 Task: Set the theme color for the current profile to "Beige and white".
Action: Mouse moved to (962, 27)
Screenshot: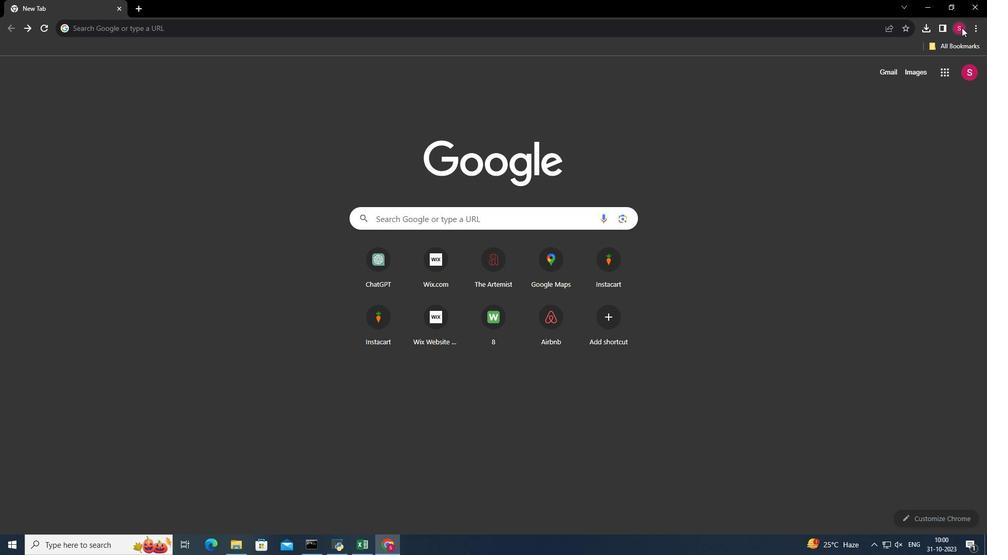 
Action: Mouse pressed left at (962, 27)
Screenshot: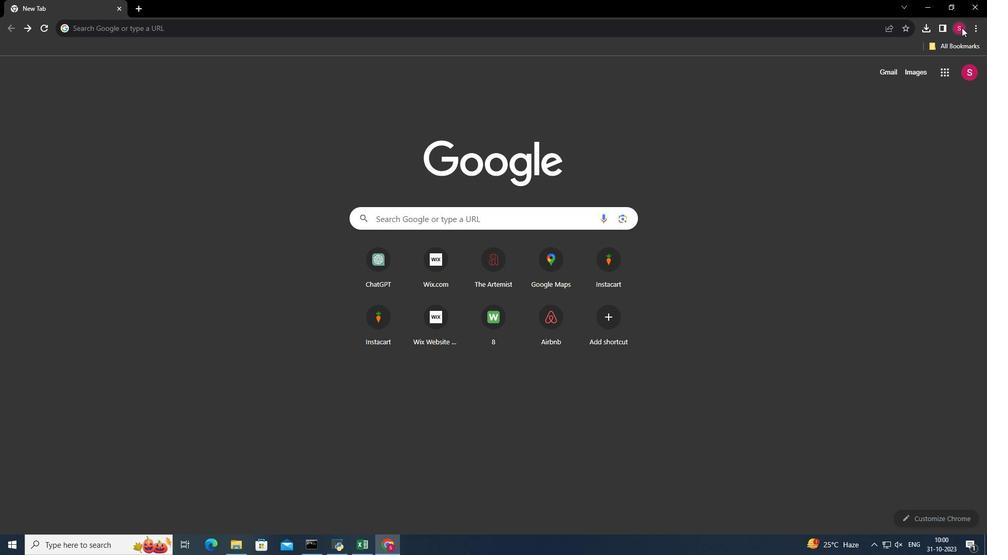 
Action: Mouse moved to (948, 66)
Screenshot: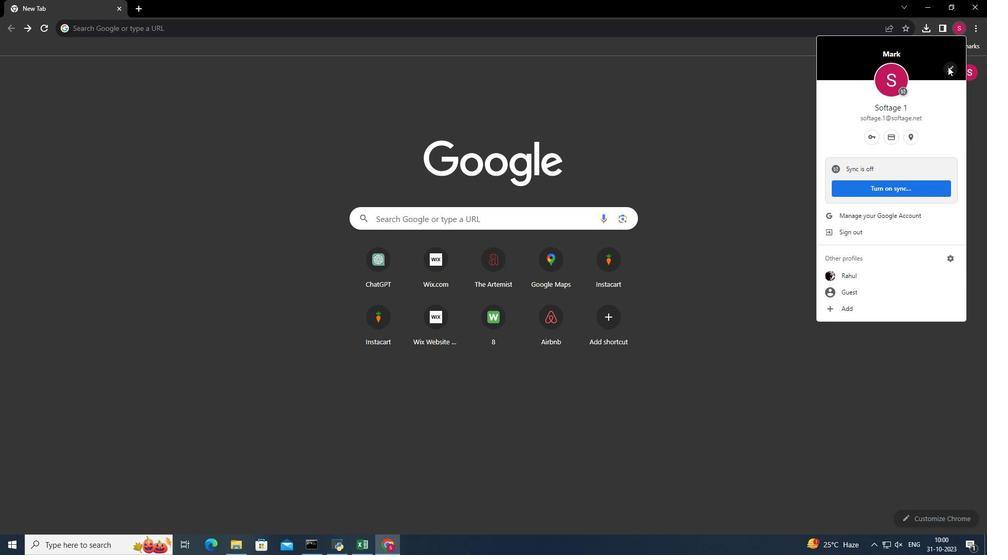 
Action: Mouse pressed left at (948, 66)
Screenshot: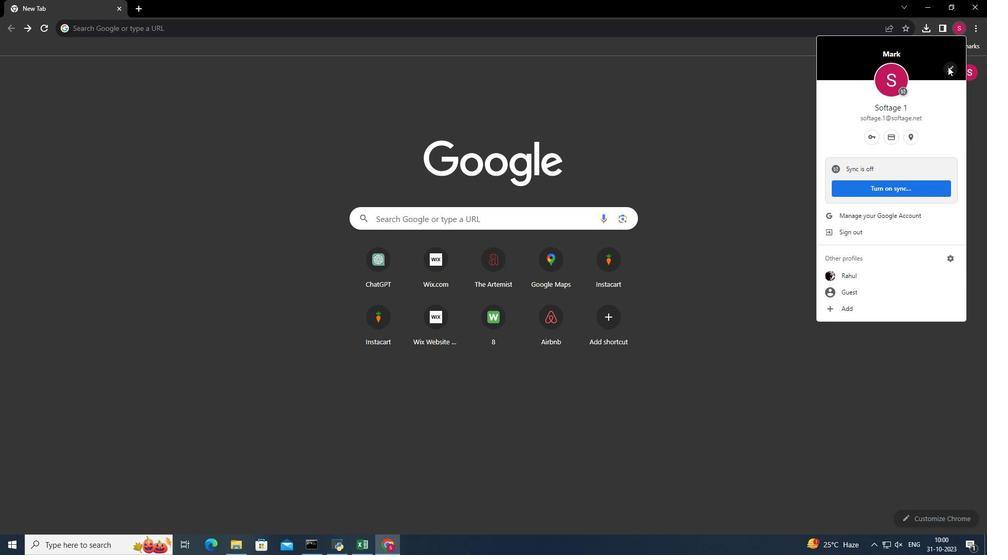
Action: Mouse moved to (373, 249)
Screenshot: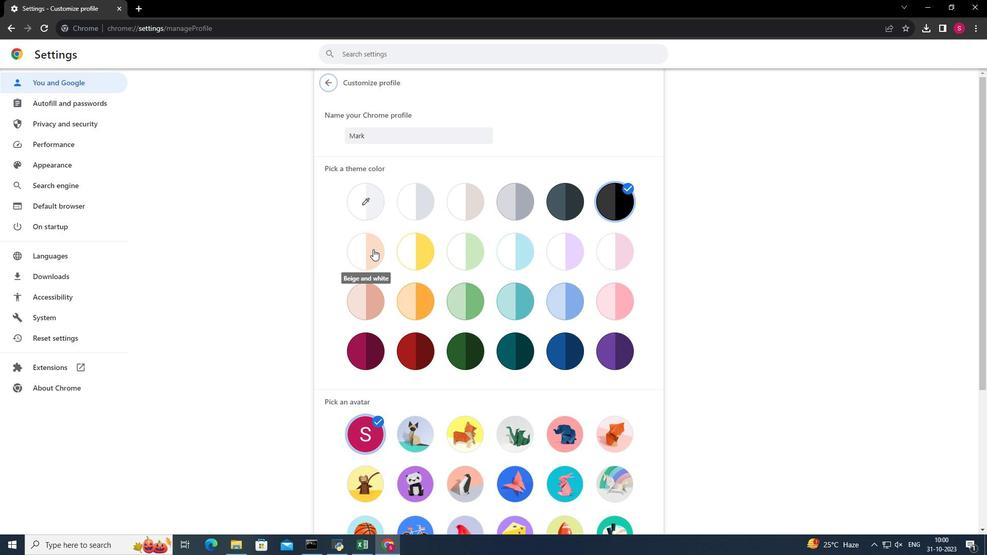 
Action: Mouse pressed left at (373, 249)
Screenshot: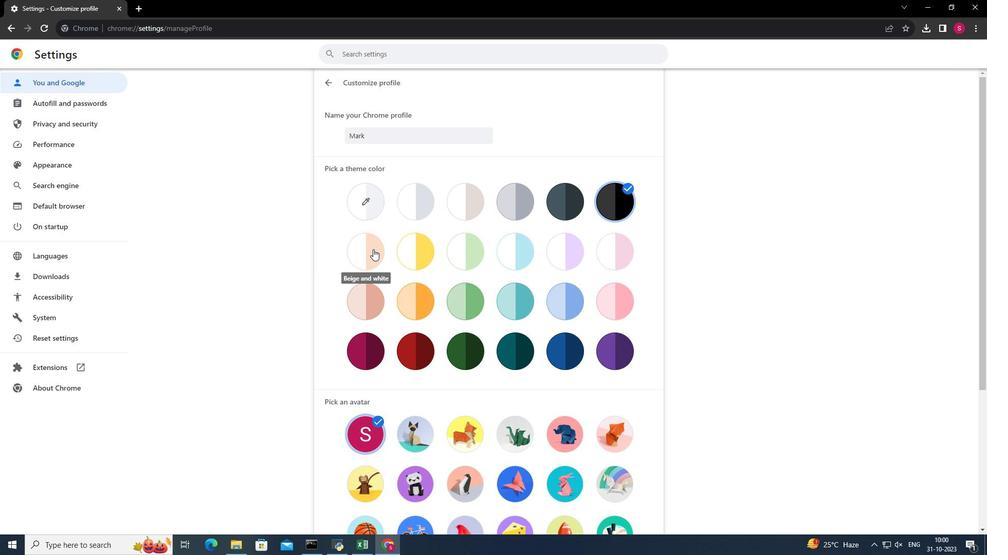 
